 Task: Add Iwi Algae Based Dha to the cart.
Action: Mouse moved to (304, 146)
Screenshot: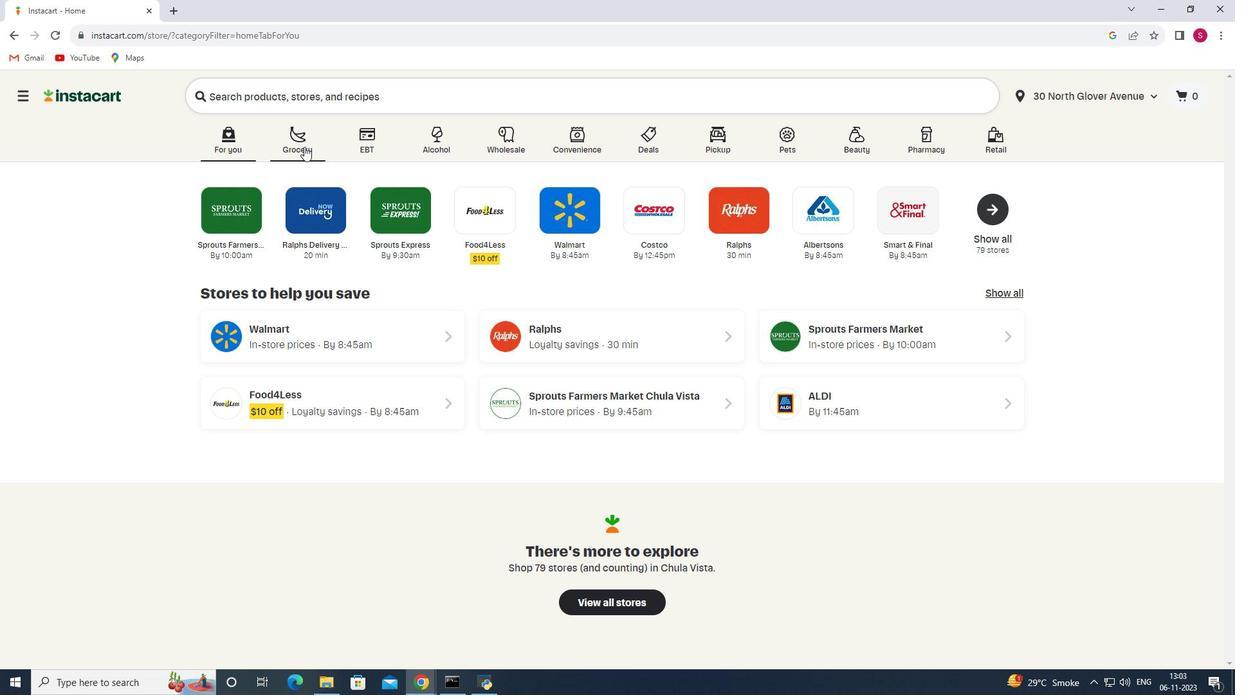 
Action: Mouse pressed left at (304, 146)
Screenshot: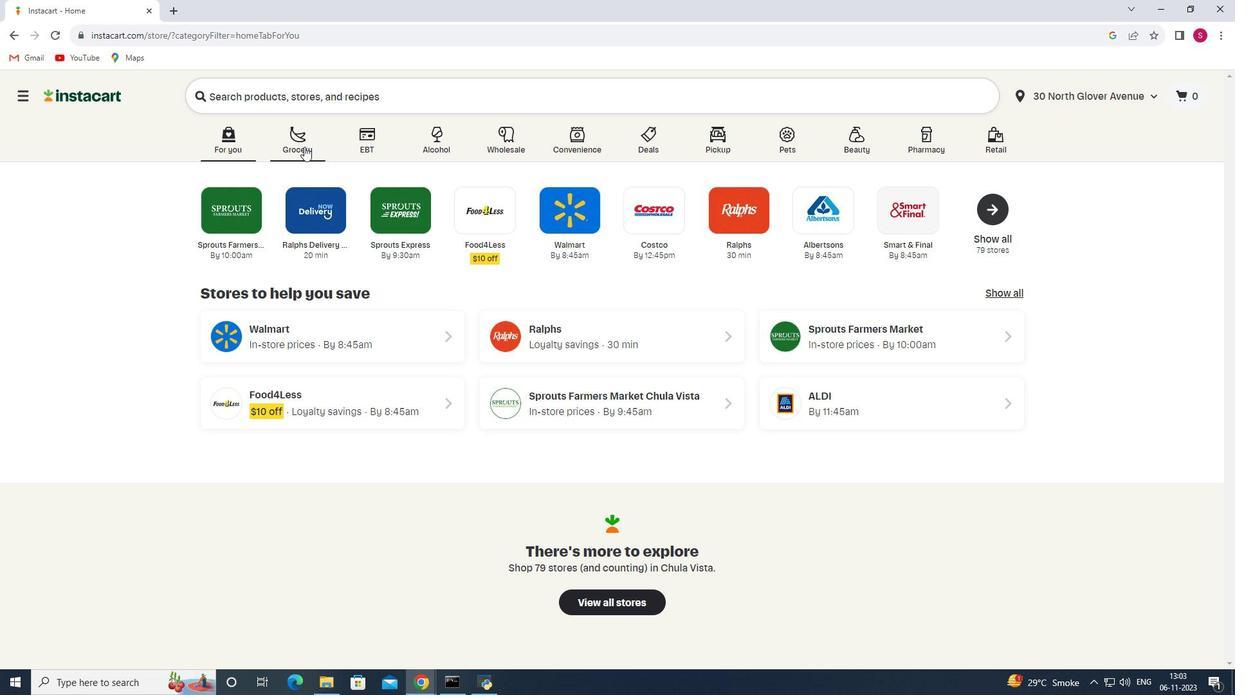 
Action: Mouse moved to (310, 363)
Screenshot: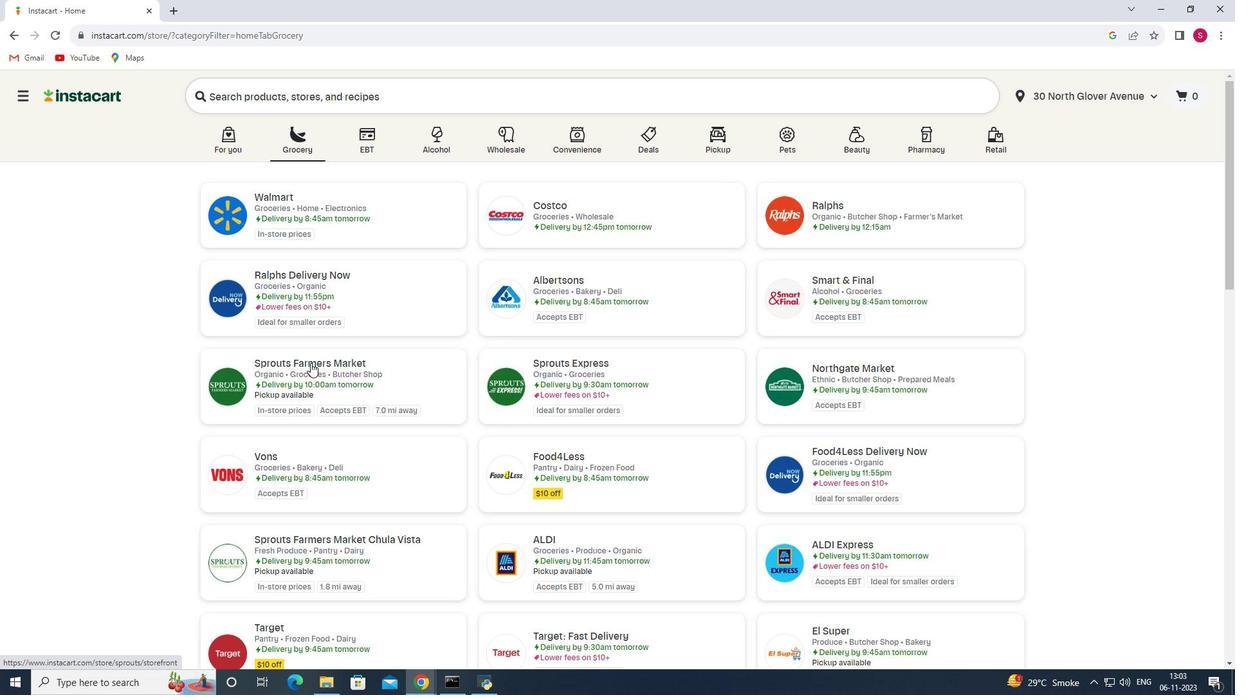 
Action: Mouse pressed left at (310, 363)
Screenshot: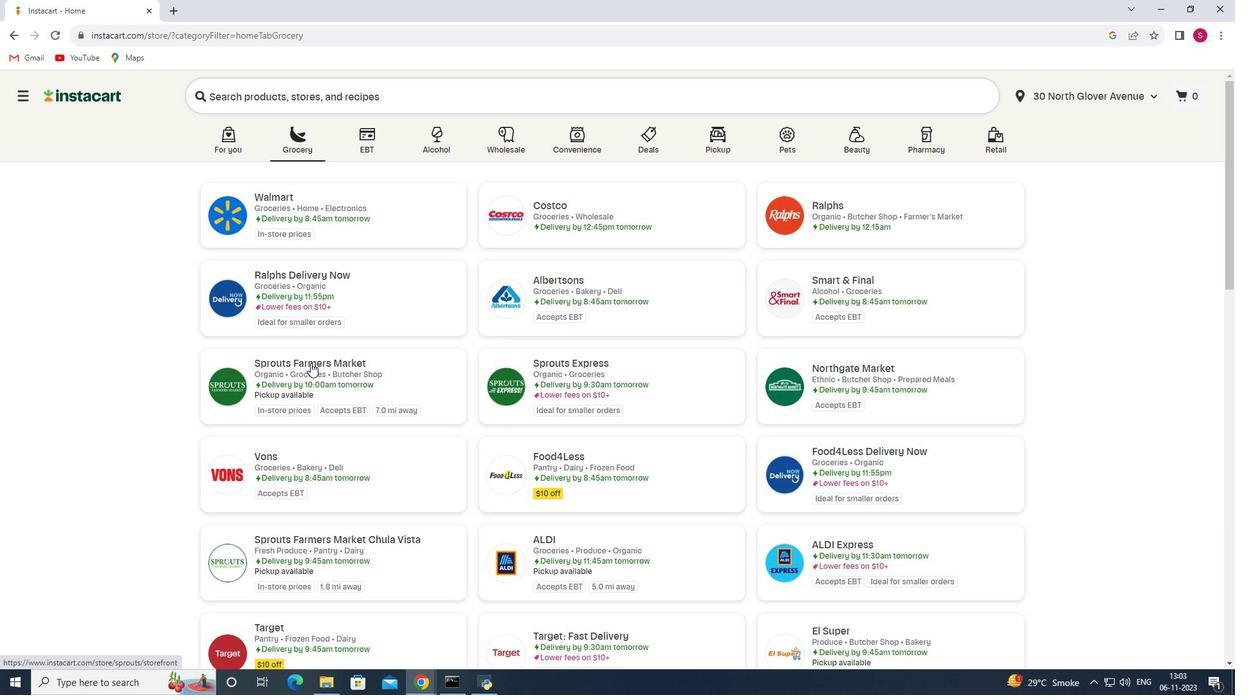 
Action: Mouse moved to (128, 430)
Screenshot: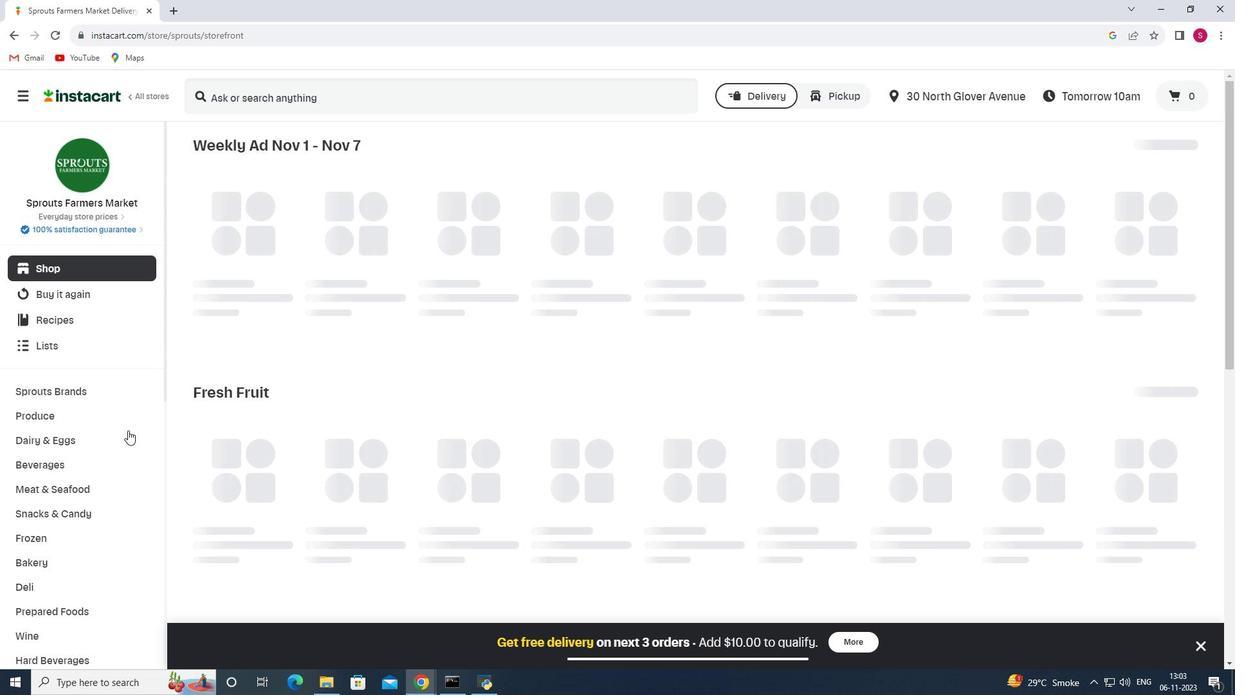 
Action: Mouse scrolled (128, 429) with delta (0, 0)
Screenshot: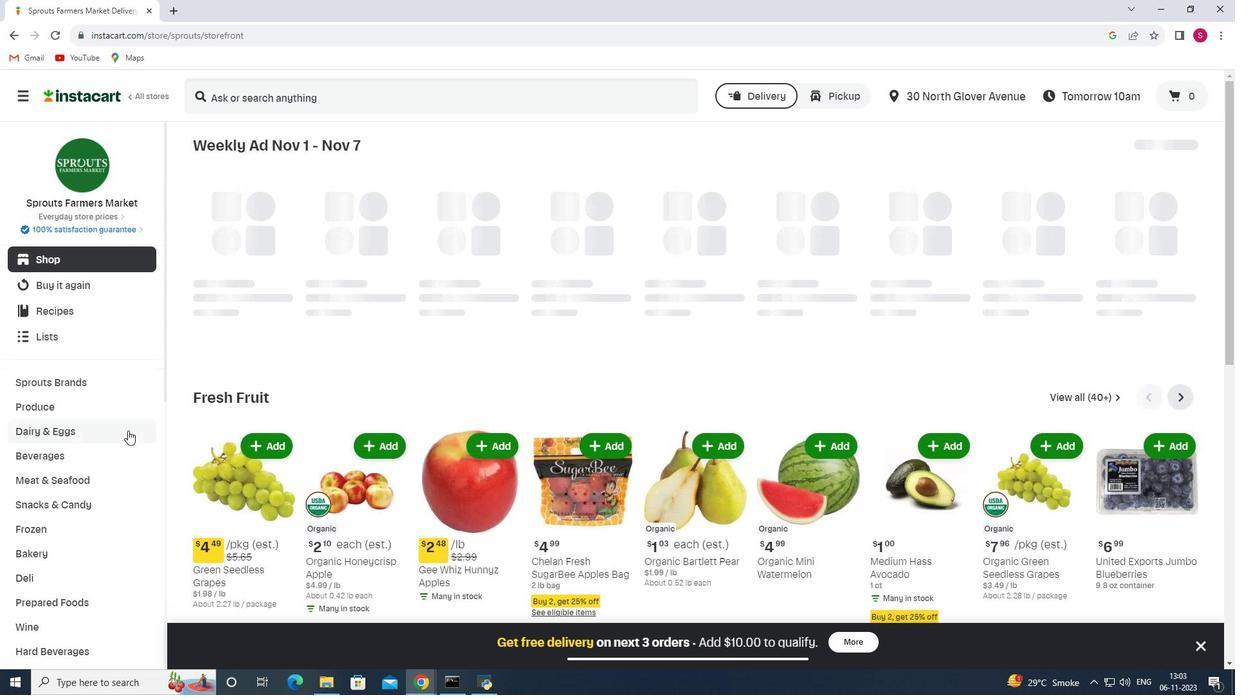 
Action: Mouse scrolled (128, 429) with delta (0, 0)
Screenshot: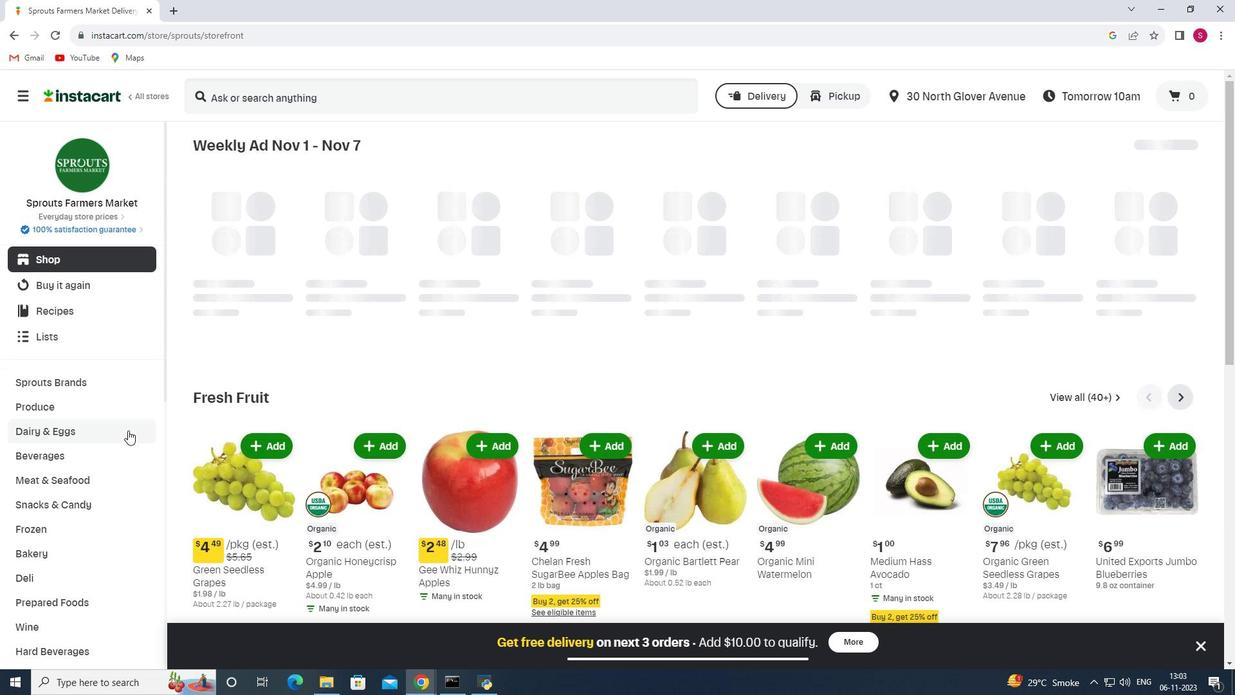 
Action: Mouse scrolled (128, 429) with delta (0, 0)
Screenshot: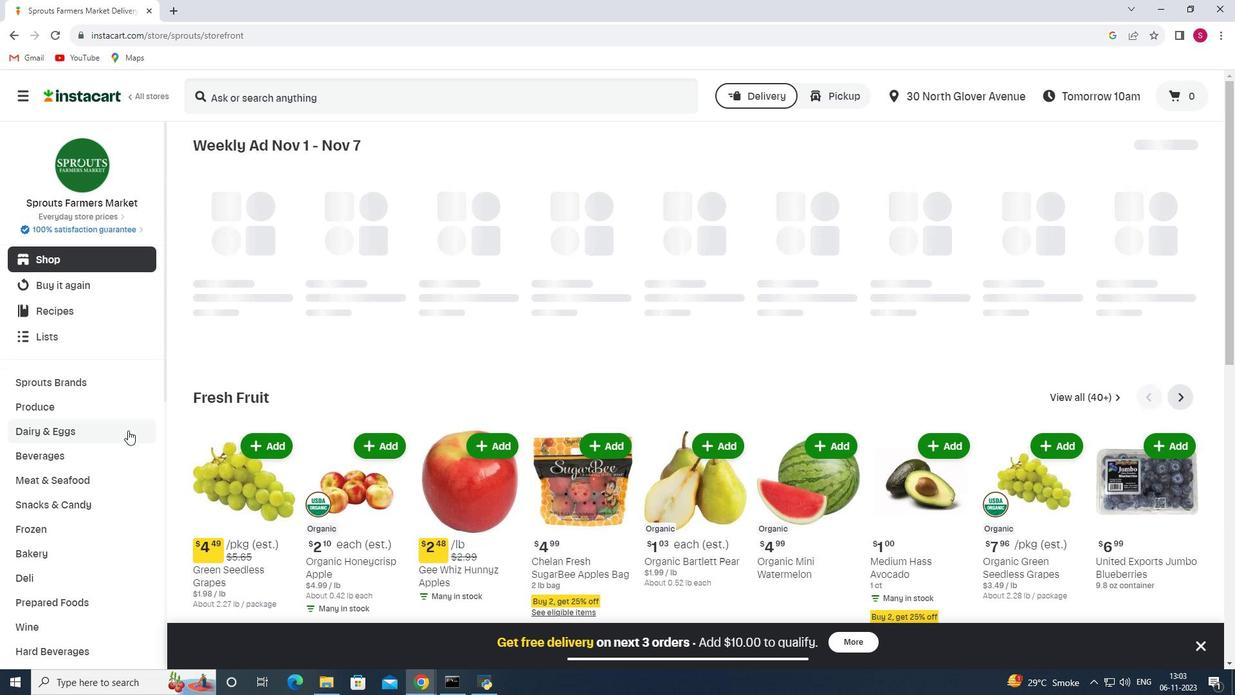 
Action: Mouse scrolled (128, 429) with delta (0, 0)
Screenshot: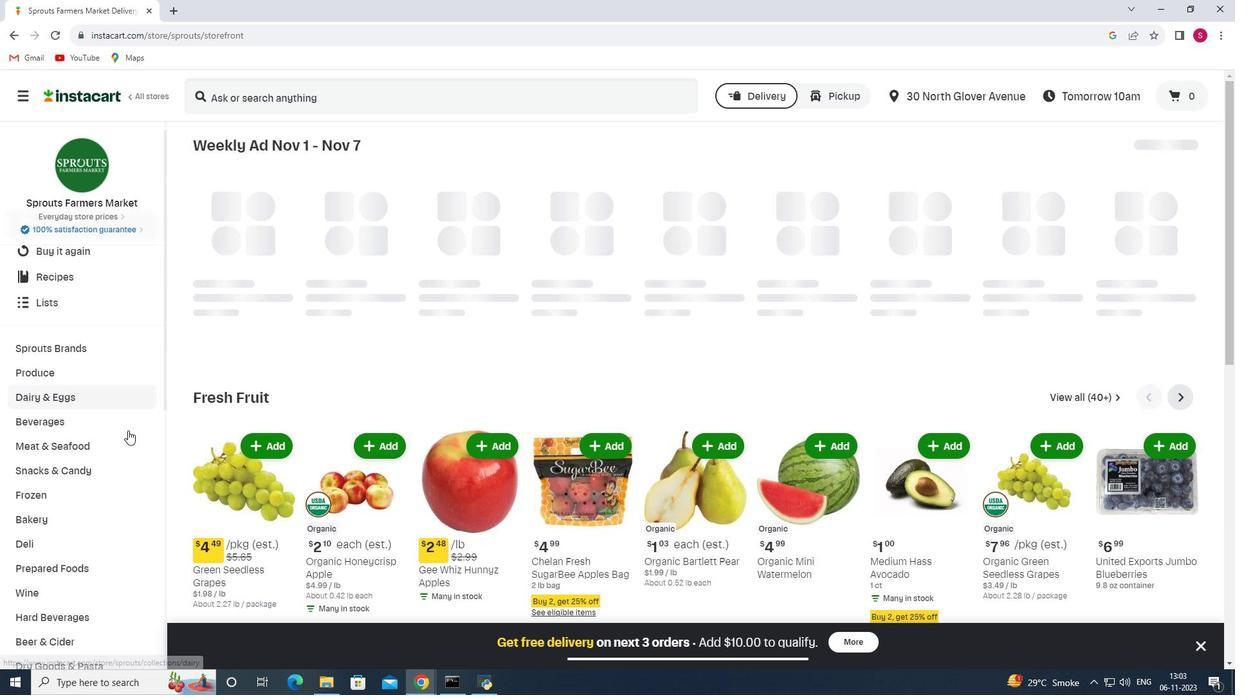 
Action: Mouse moved to (88, 458)
Screenshot: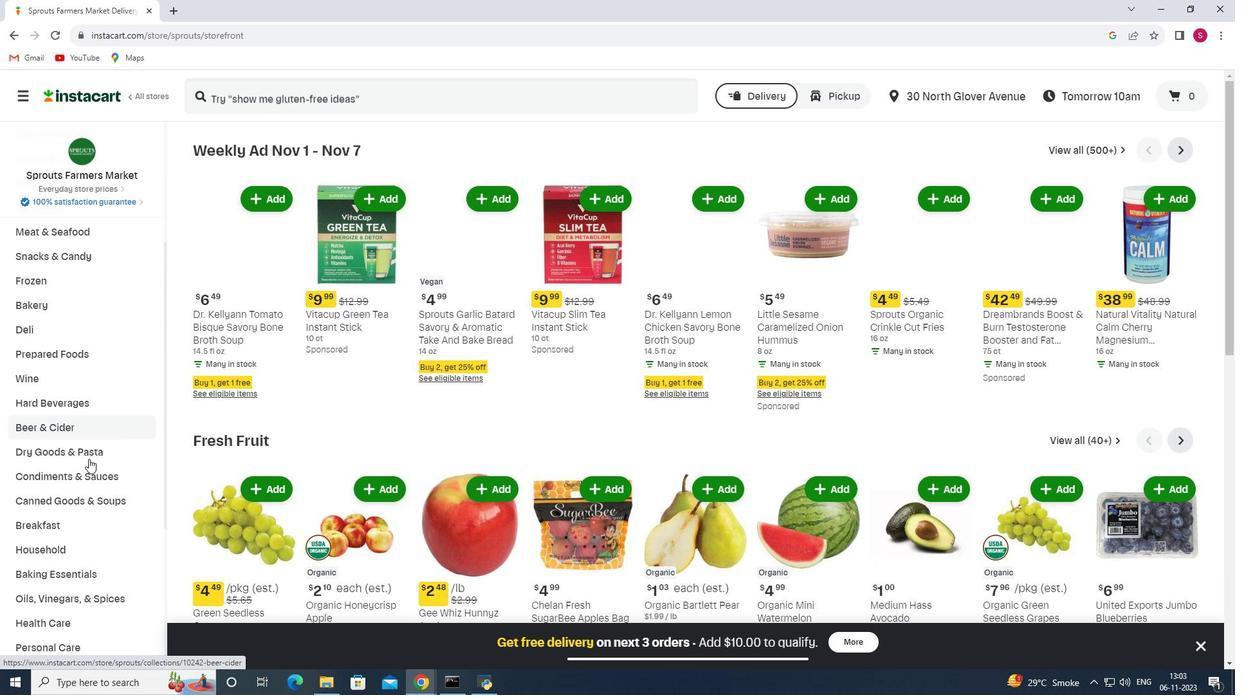 
Action: Mouse scrolled (88, 458) with delta (0, 0)
Screenshot: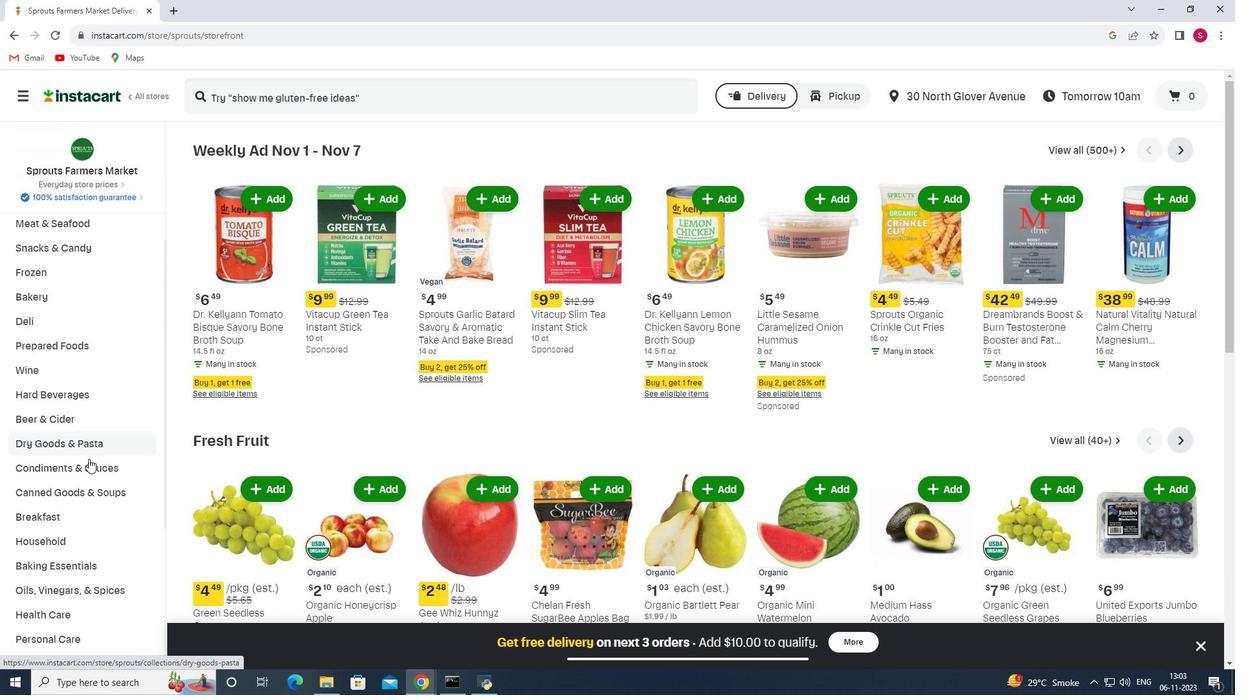 
Action: Mouse scrolled (88, 458) with delta (0, 0)
Screenshot: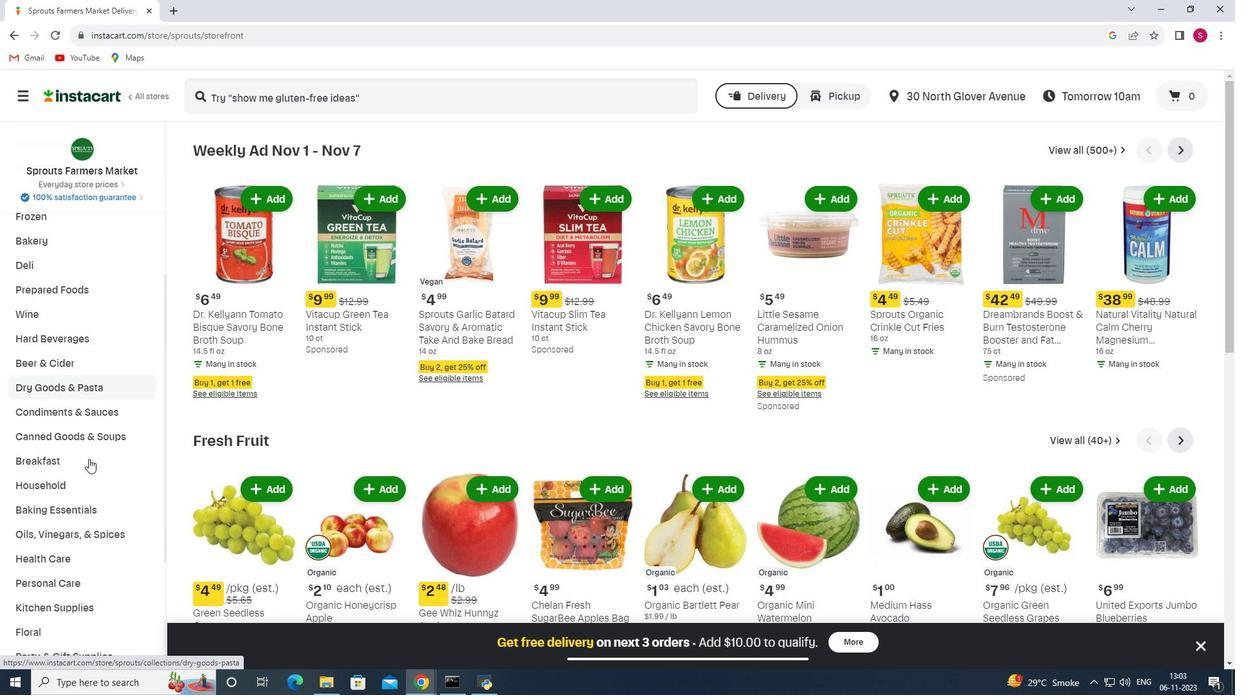 
Action: Mouse moved to (71, 500)
Screenshot: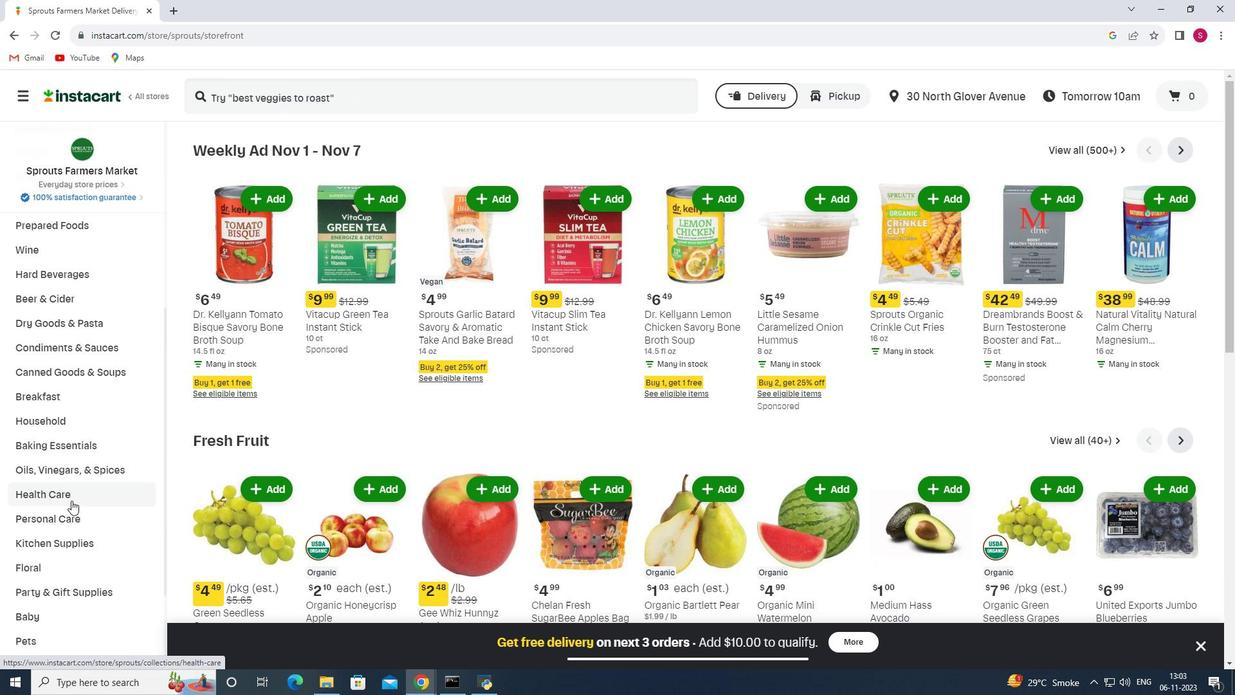 
Action: Mouse pressed left at (71, 500)
Screenshot: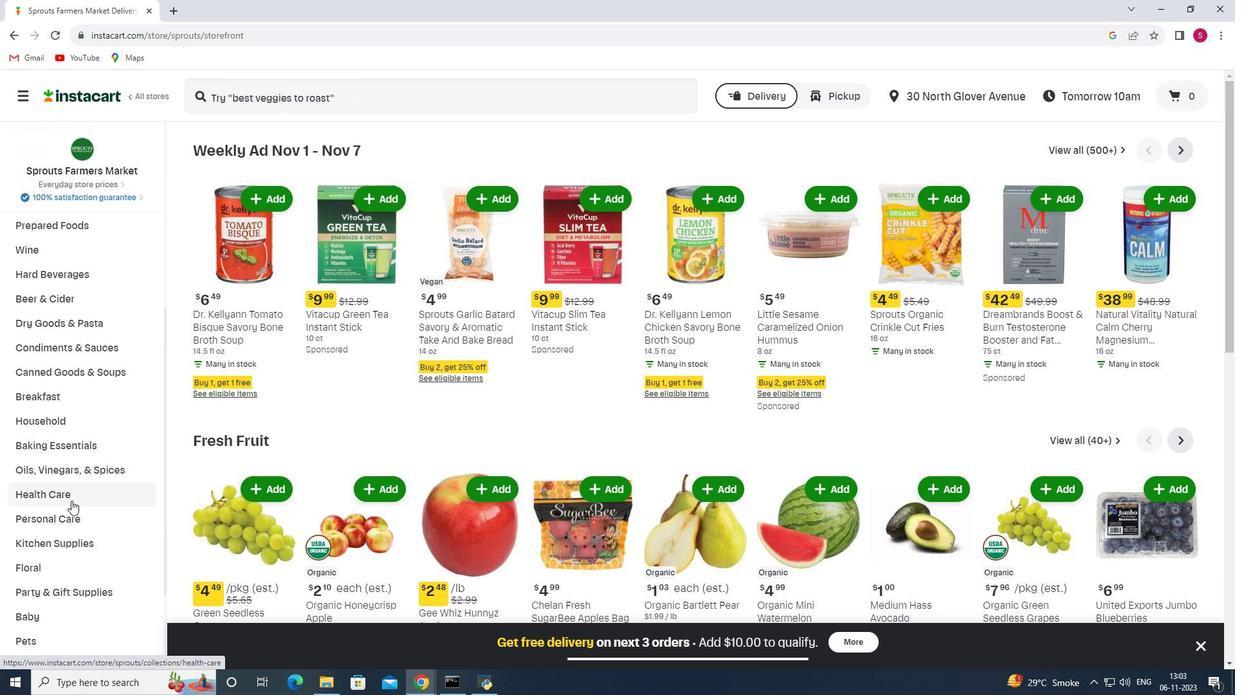 
Action: Mouse moved to (455, 189)
Screenshot: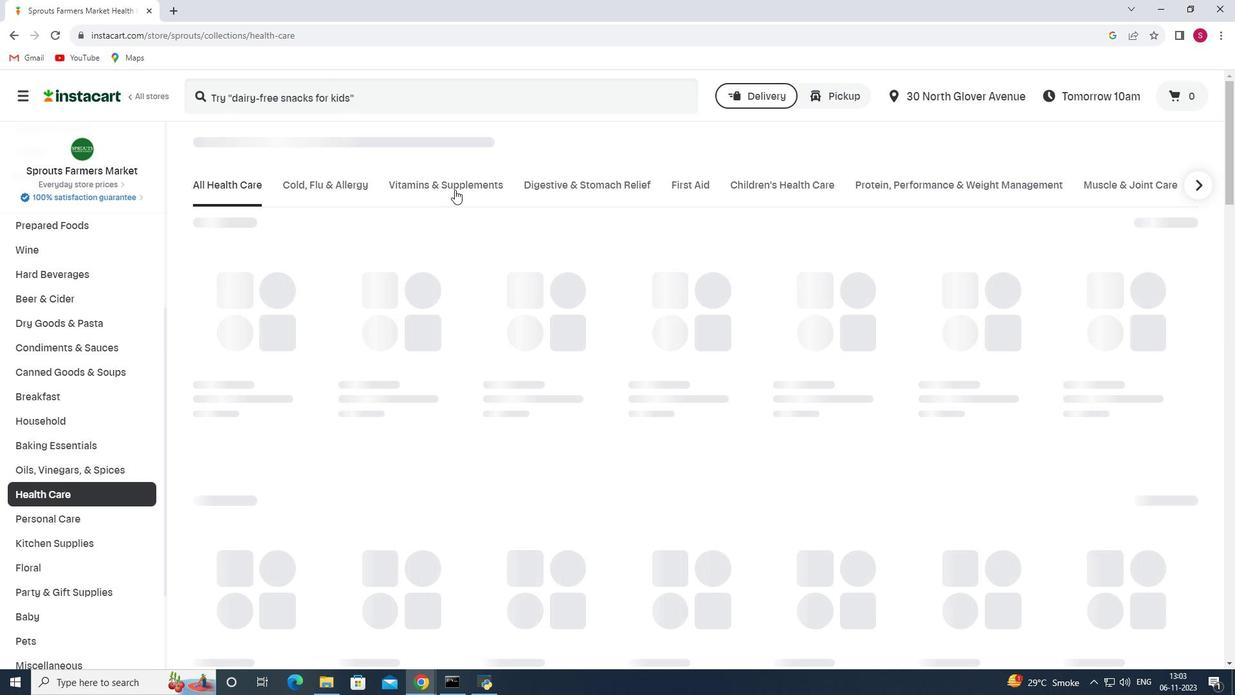 
Action: Mouse pressed left at (455, 189)
Screenshot: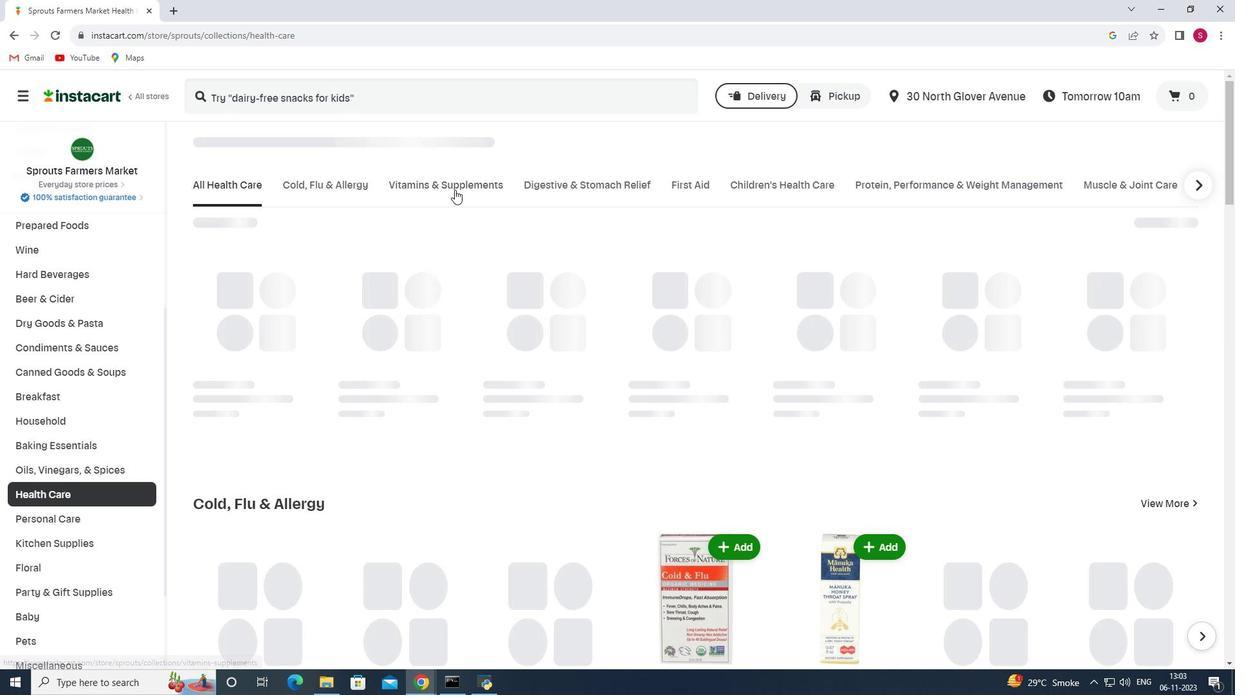 
Action: Mouse moved to (901, 240)
Screenshot: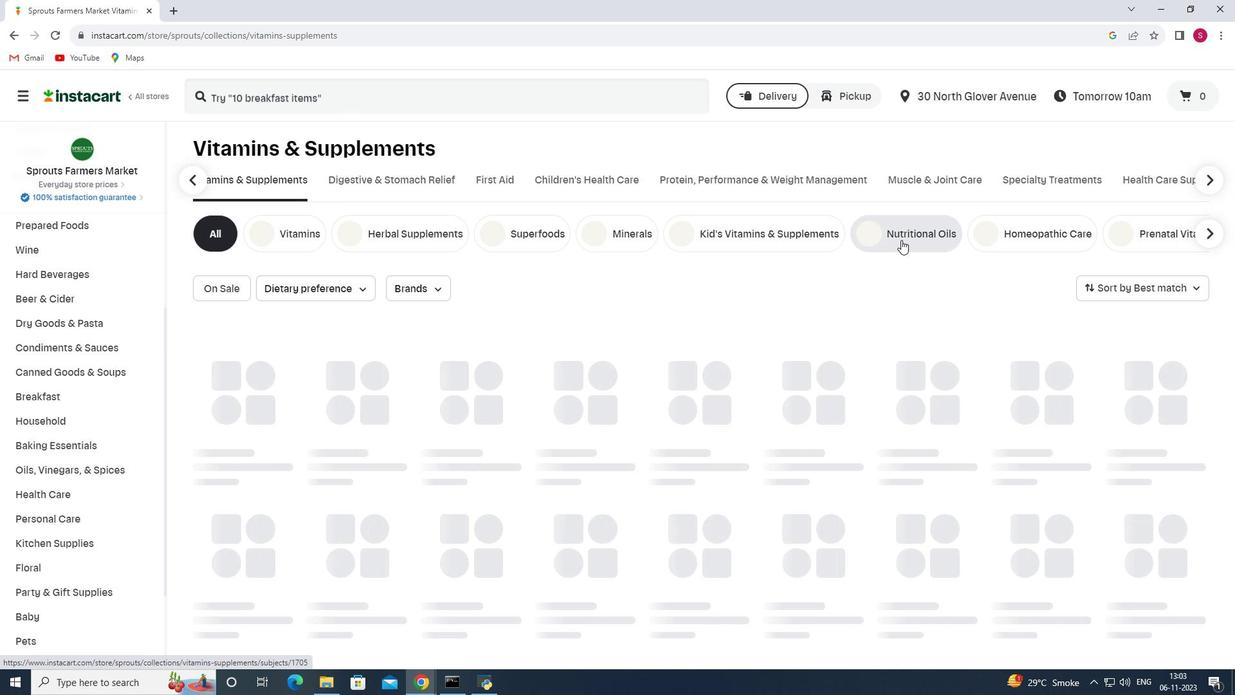 
Action: Mouse pressed left at (901, 240)
Screenshot: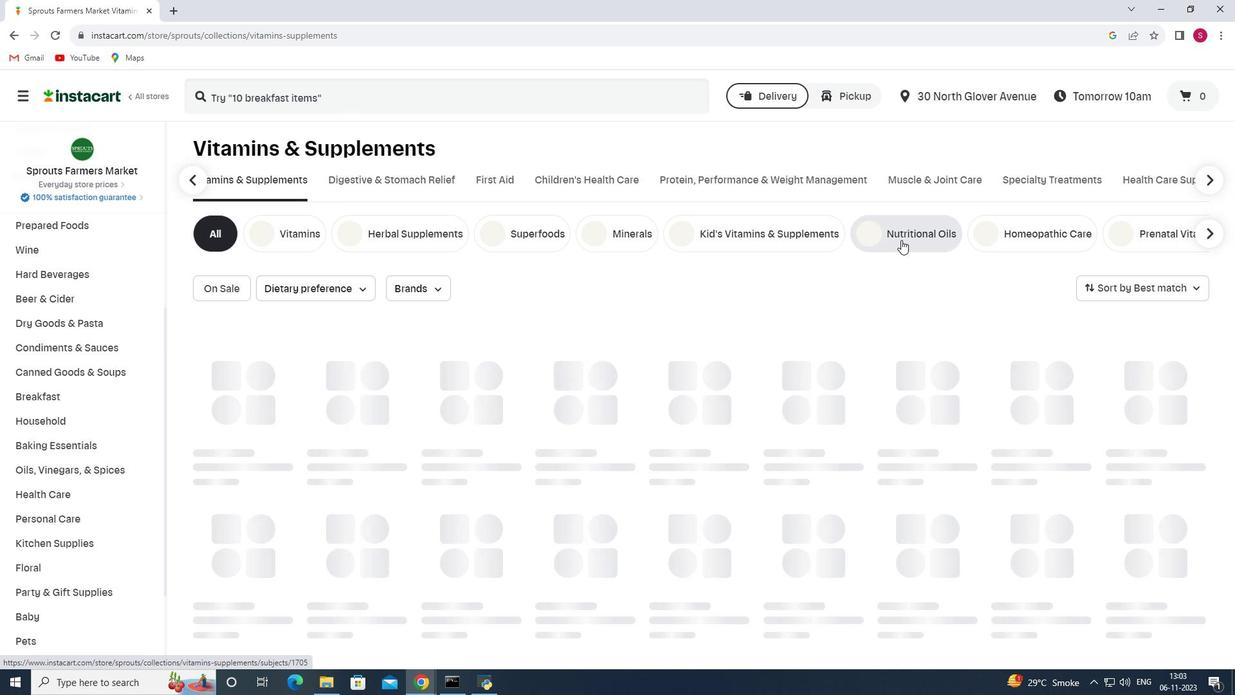 
Action: Mouse moved to (332, 101)
Screenshot: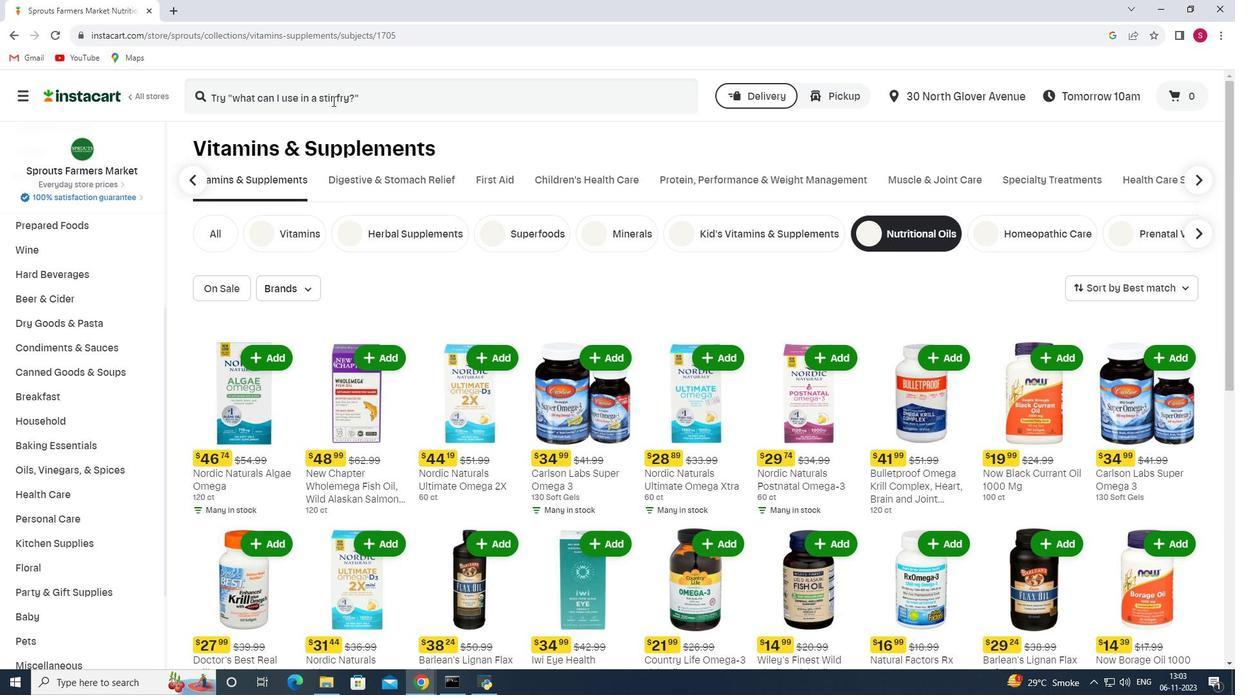 
Action: Mouse pressed left at (332, 101)
Screenshot: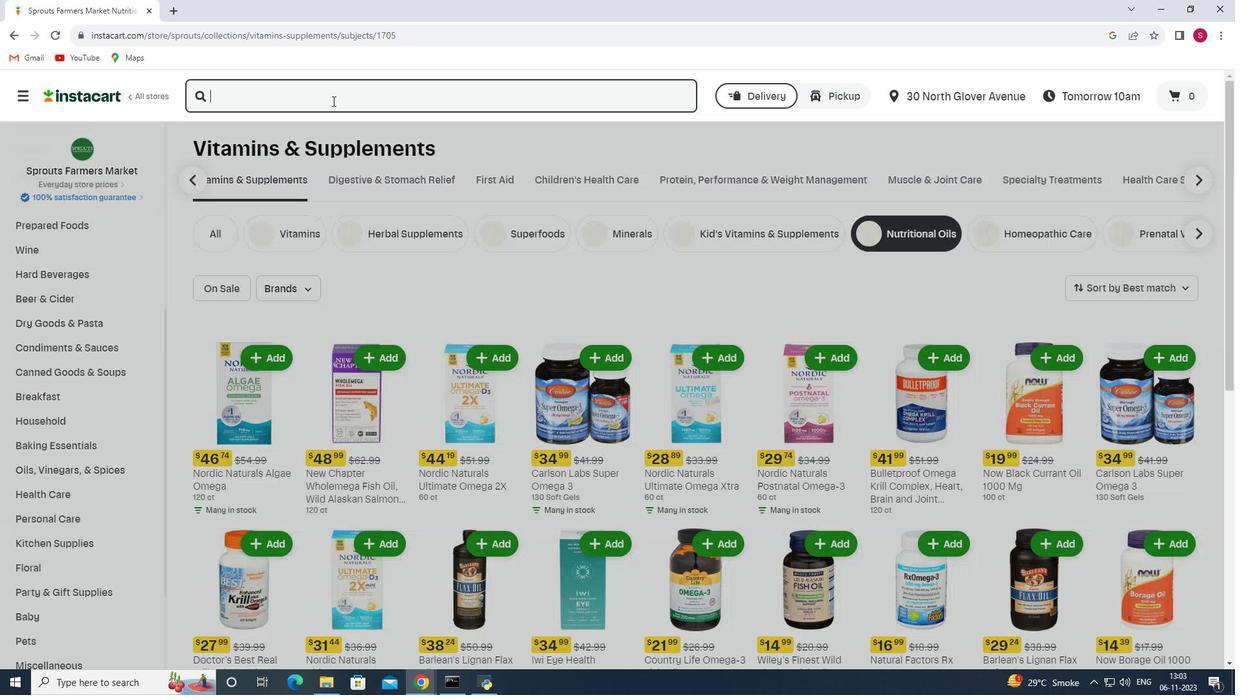 
Action: Key pressed <Key.shift>Iwi<Key.space><Key.shift>Algae<Key.space><Key.shift>Based<Key.space><Key.shift>Dha<Key.space><Key.enter>
Screenshot: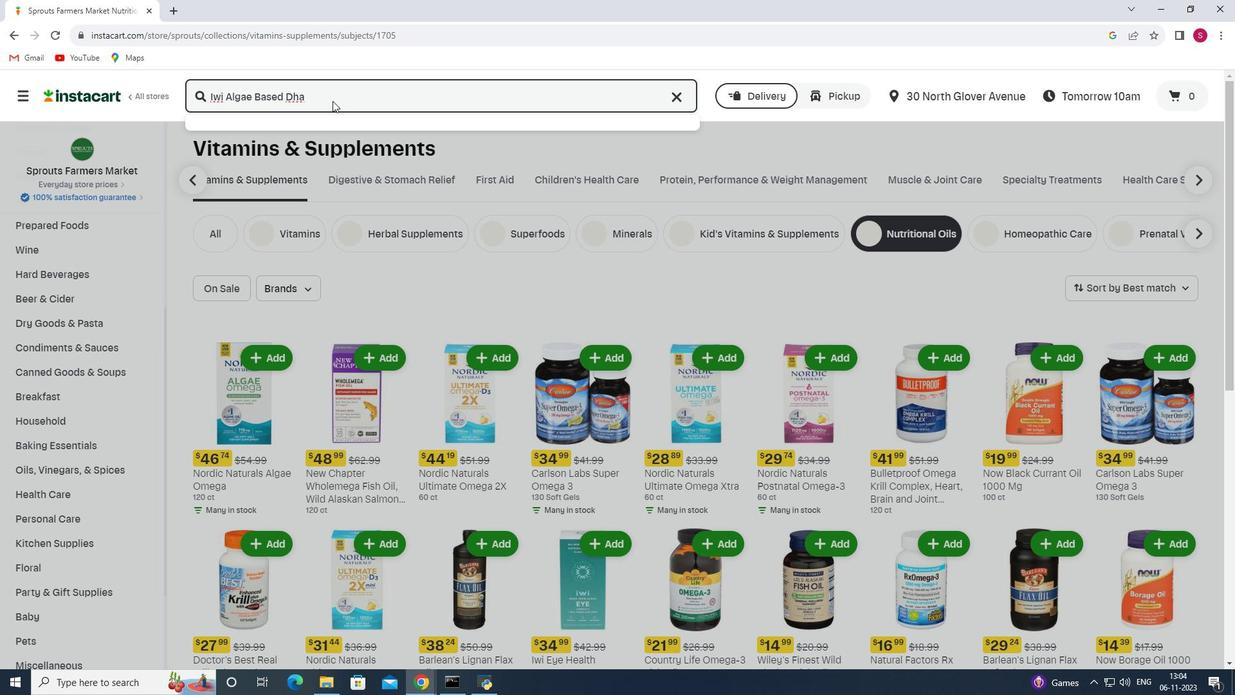 
Action: Mouse moved to (460, 235)
Screenshot: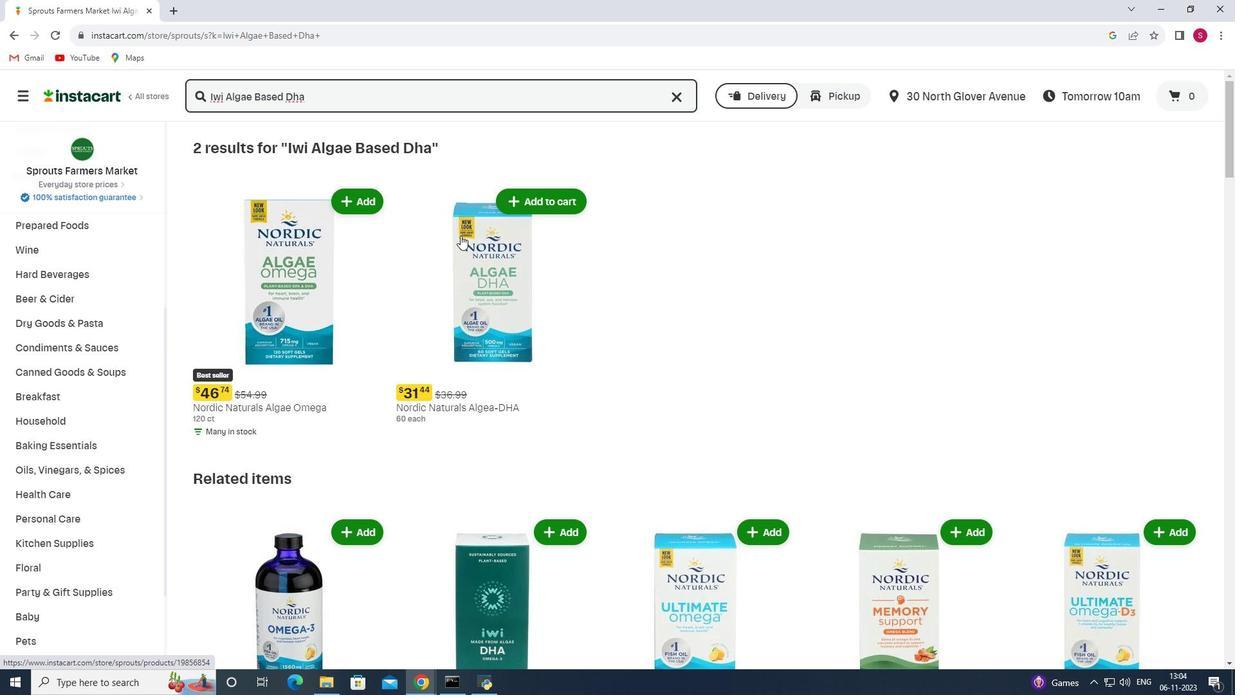 
Action: Mouse scrolled (460, 234) with delta (0, 0)
Screenshot: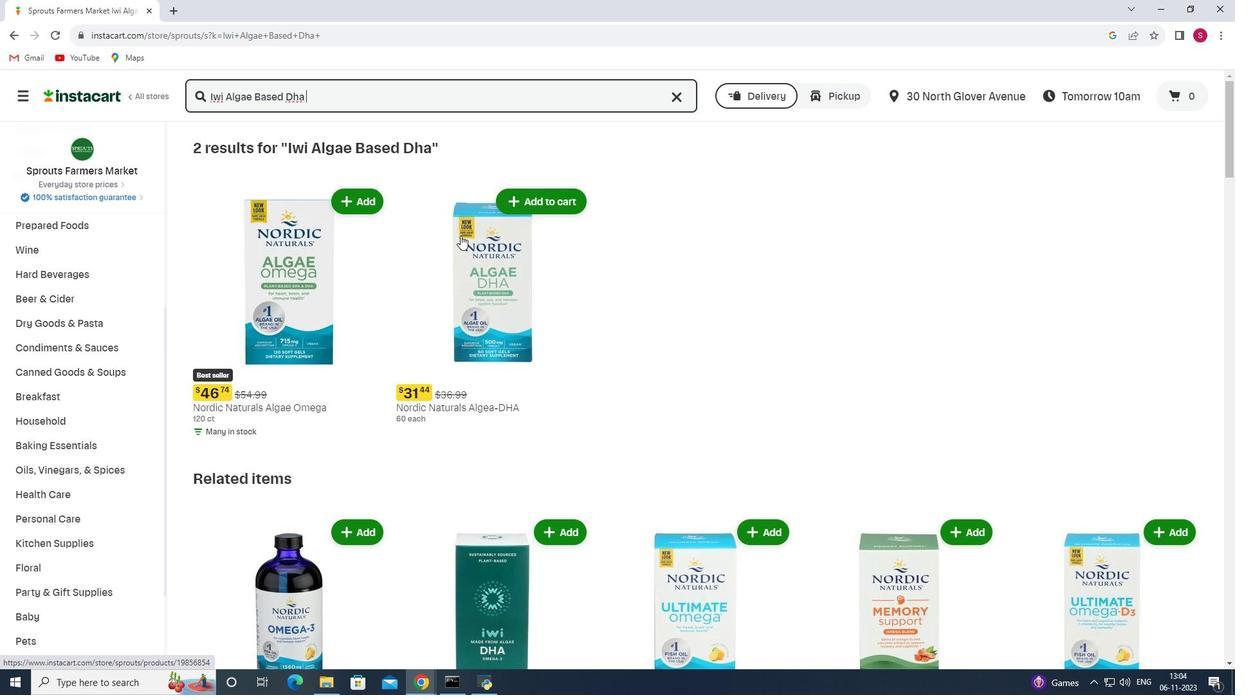 
Action: Mouse moved to (467, 234)
Screenshot: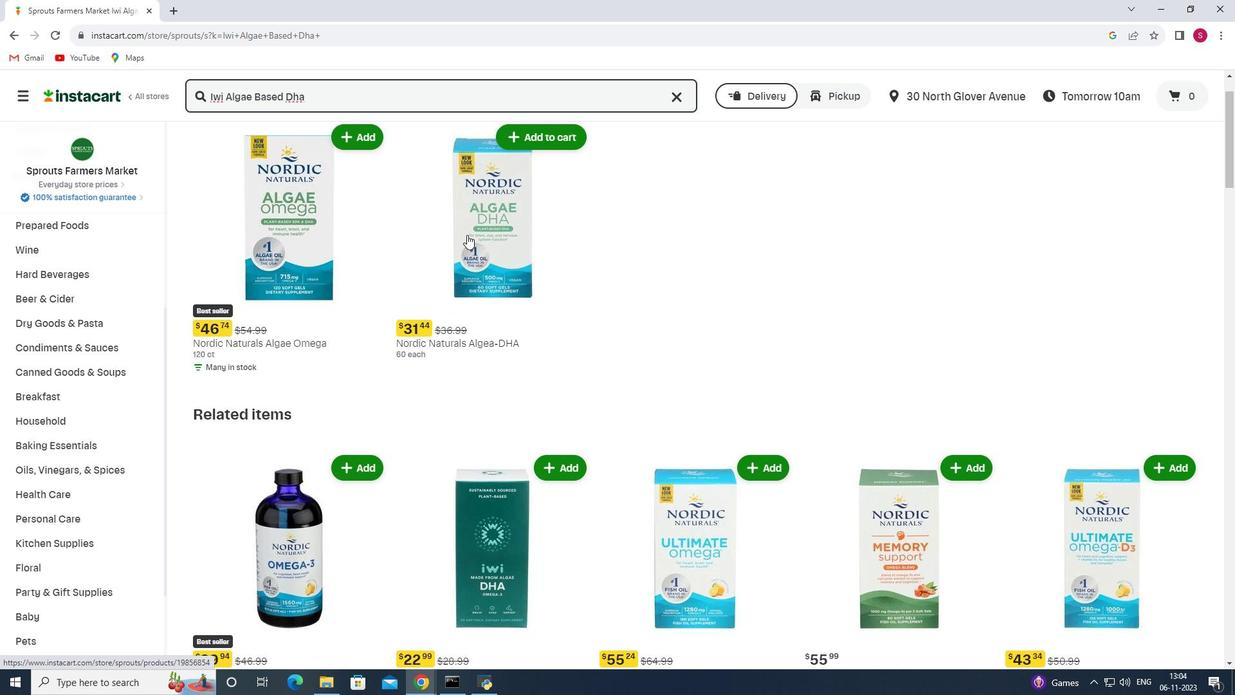 
Action: Mouse scrolled (467, 234) with delta (0, 0)
Screenshot: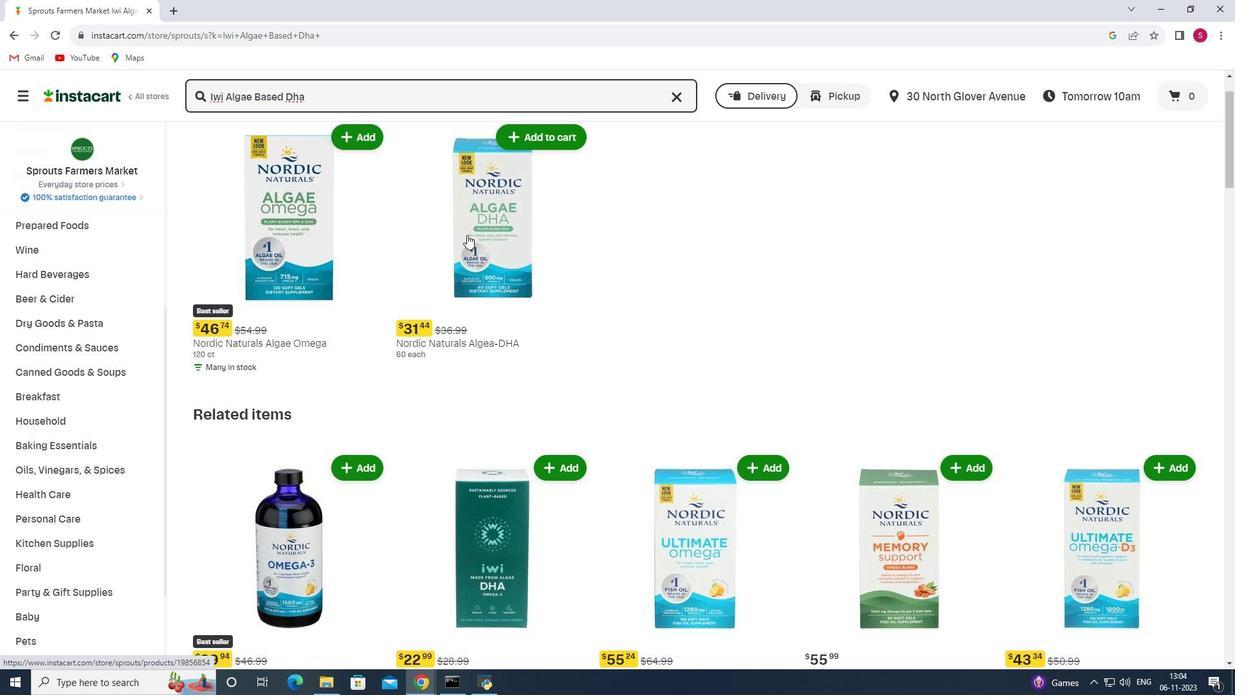 
Action: Mouse scrolled (467, 234) with delta (0, 0)
Screenshot: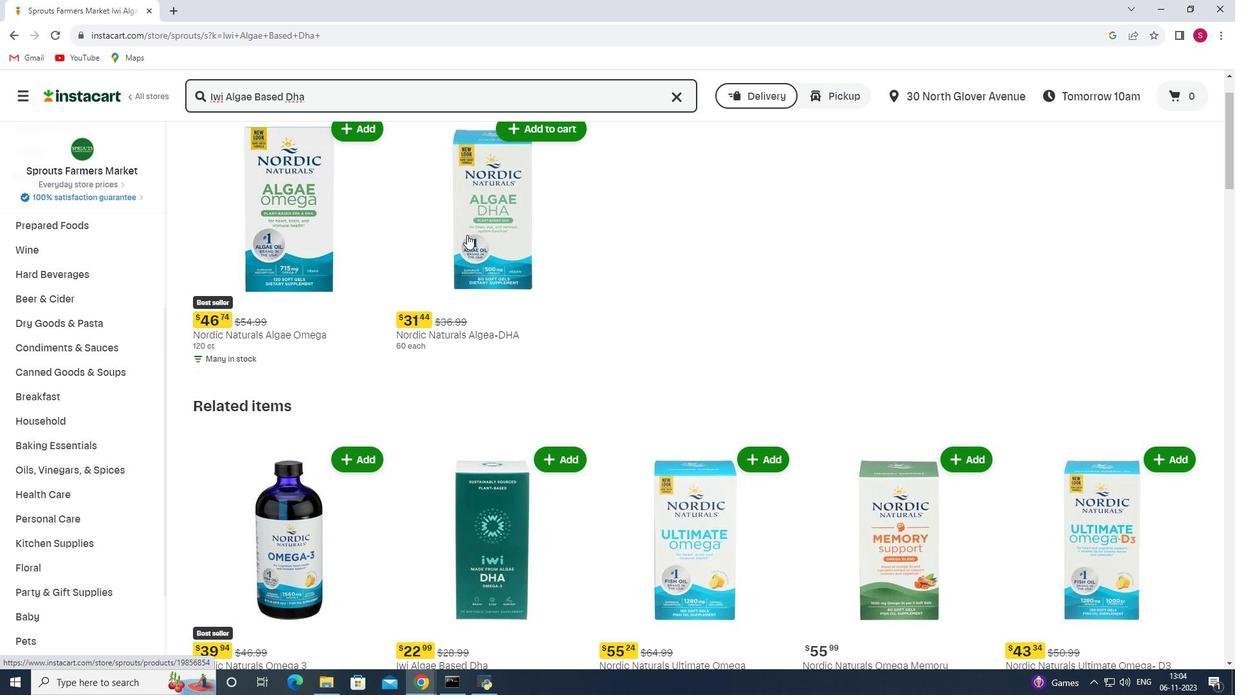 
Action: Mouse scrolled (467, 234) with delta (0, 0)
Screenshot: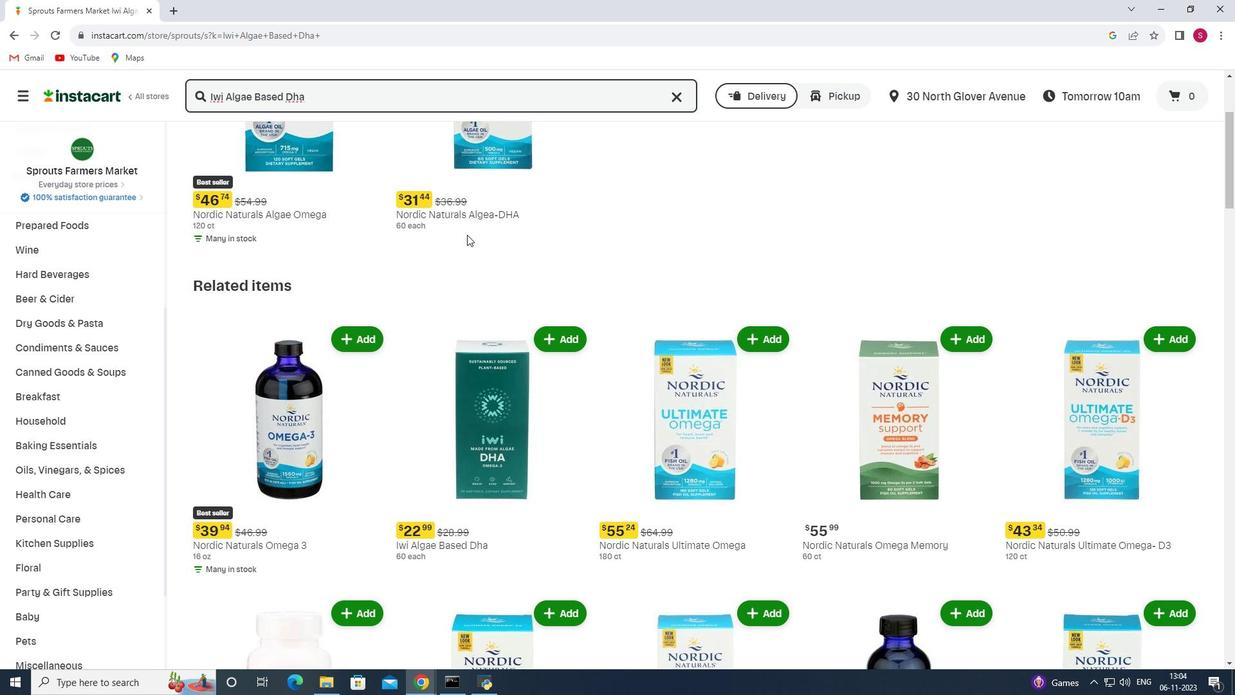 
Action: Mouse scrolled (467, 234) with delta (0, 0)
Screenshot: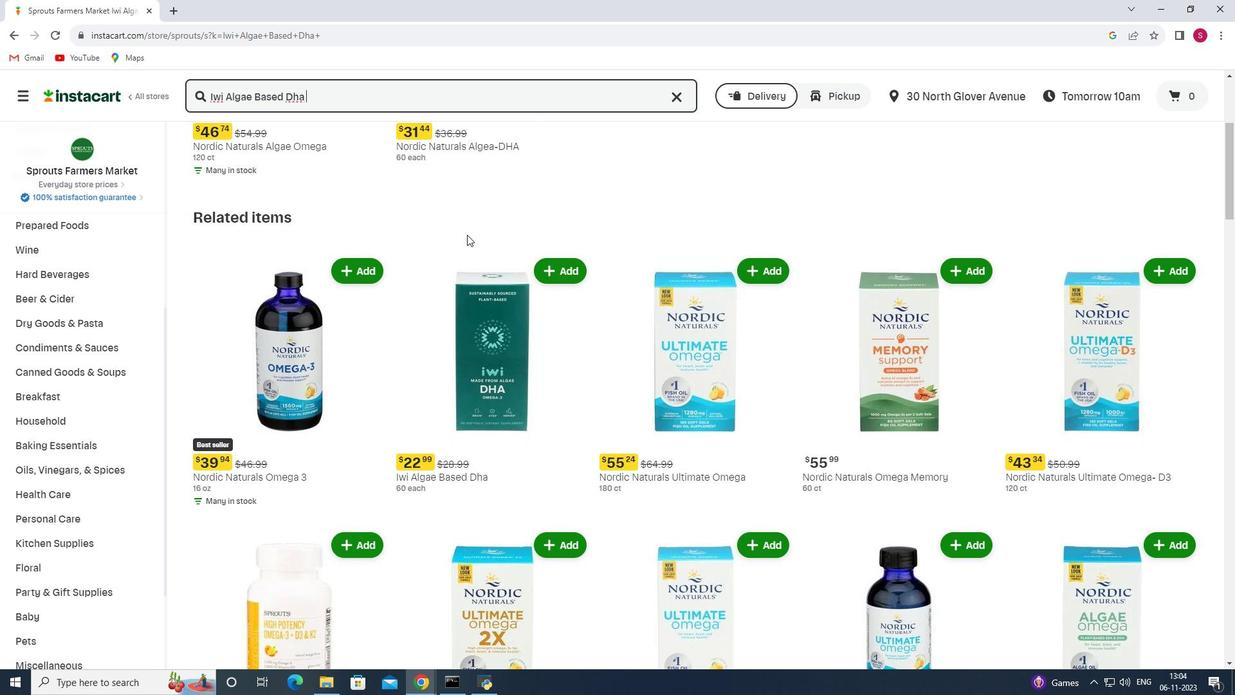 
Action: Mouse scrolled (467, 234) with delta (0, 0)
Screenshot: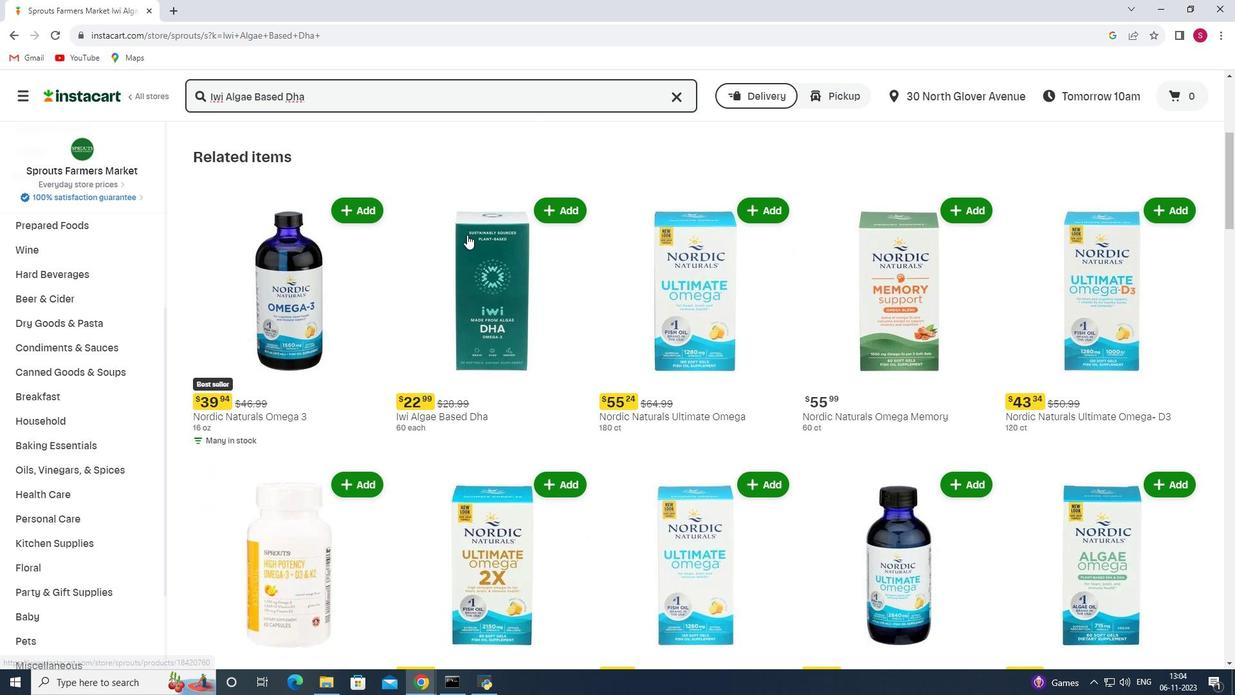 
Action: Mouse moved to (545, 140)
Screenshot: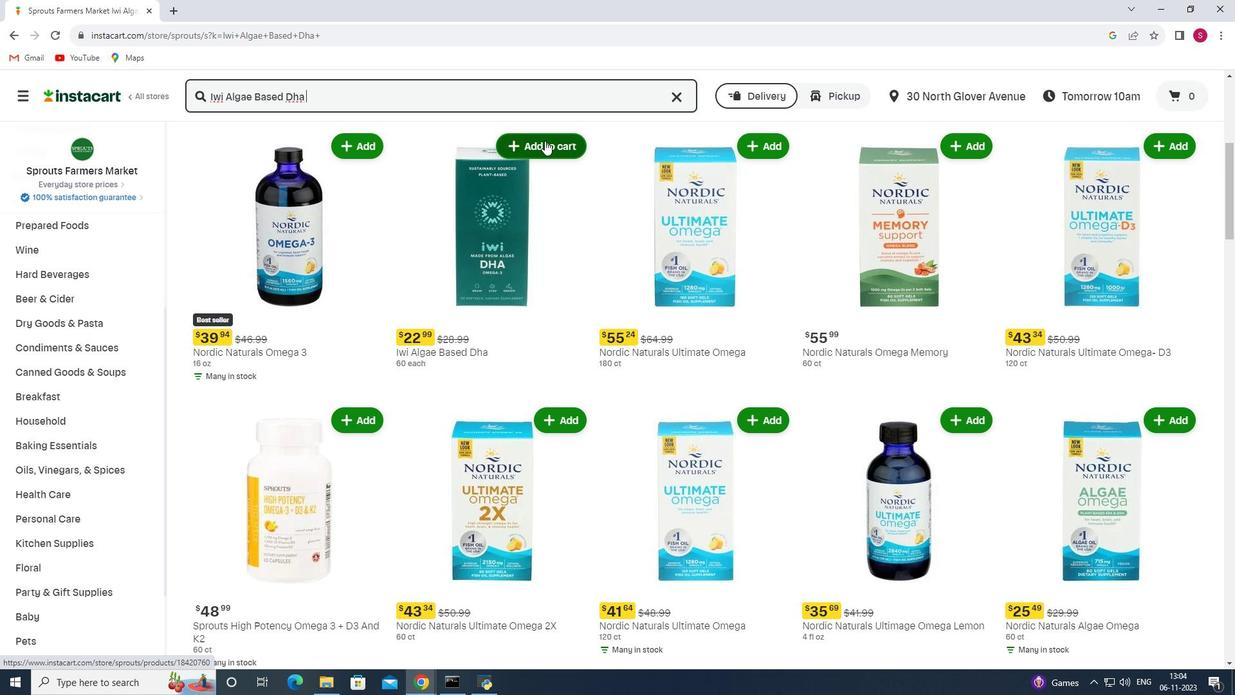 
Action: Mouse pressed left at (545, 140)
Screenshot: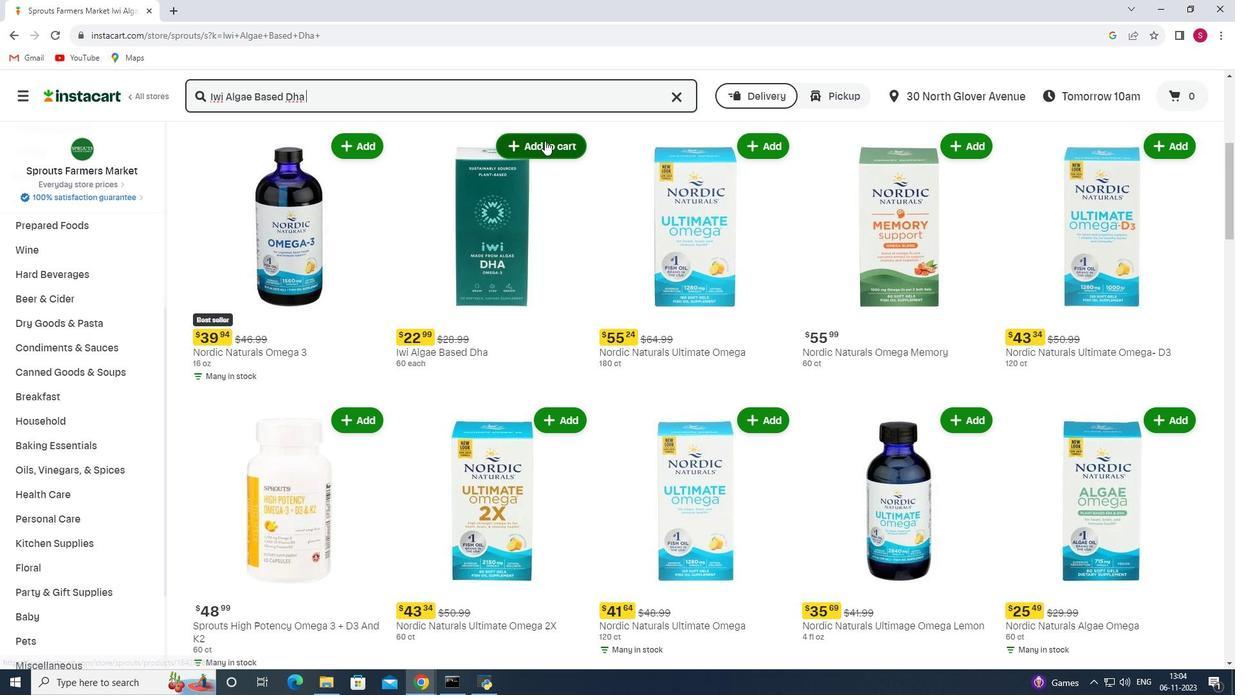 
Action: Mouse moved to (553, 164)
Screenshot: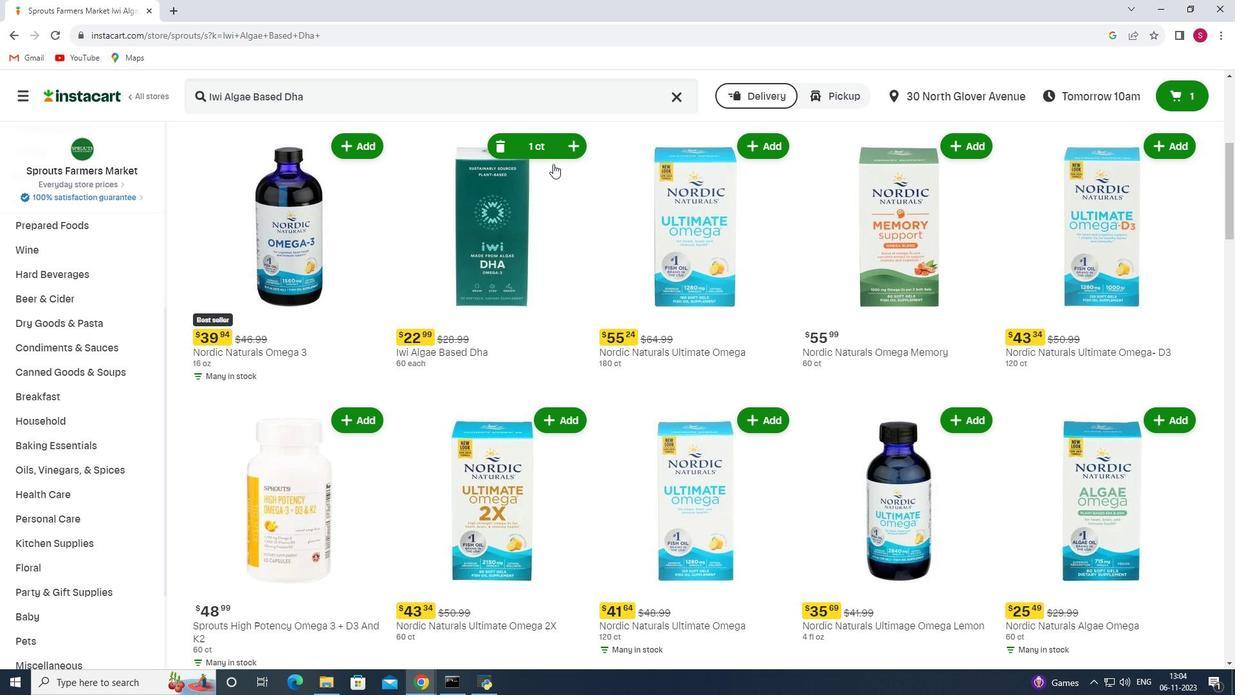 
